 Task: Add Cover Yellow to Card Card0002 in Board Board0001 in Development in Trello
Action: Mouse moved to (465, 32)
Screenshot: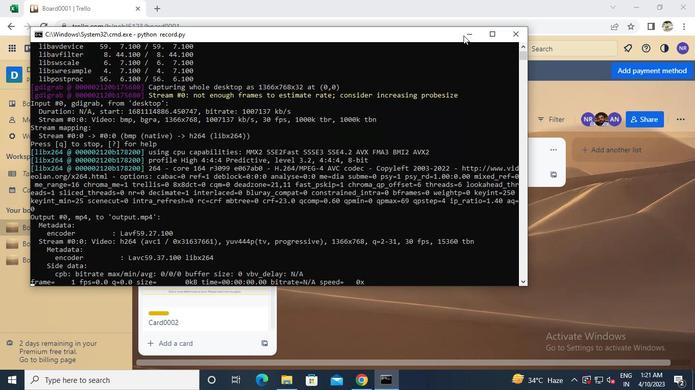 
Action: Mouse pressed left at (465, 32)
Screenshot: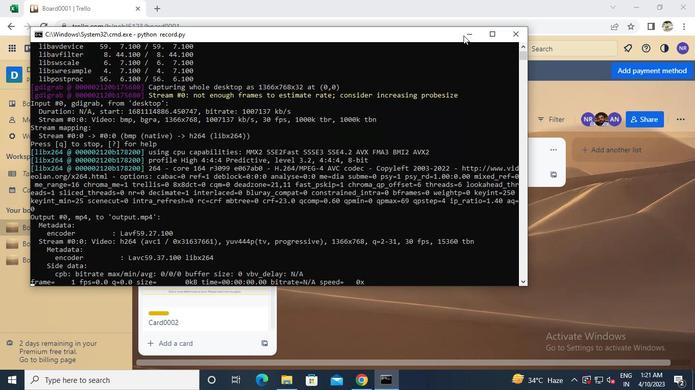 
Action: Mouse moved to (259, 233)
Screenshot: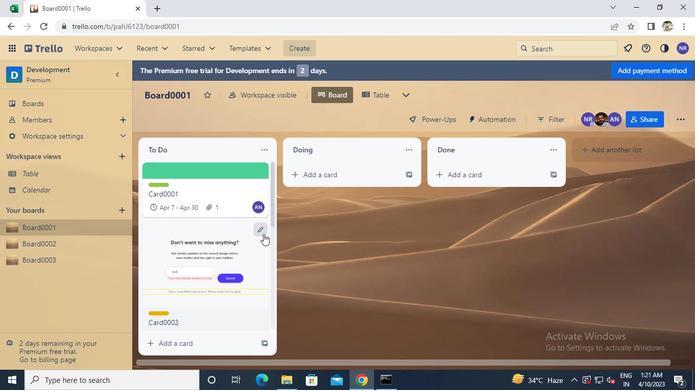 
Action: Mouse pressed left at (259, 233)
Screenshot: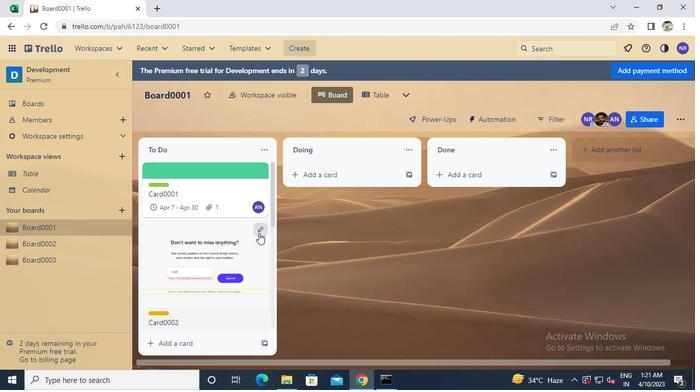 
Action: Mouse moved to (288, 227)
Screenshot: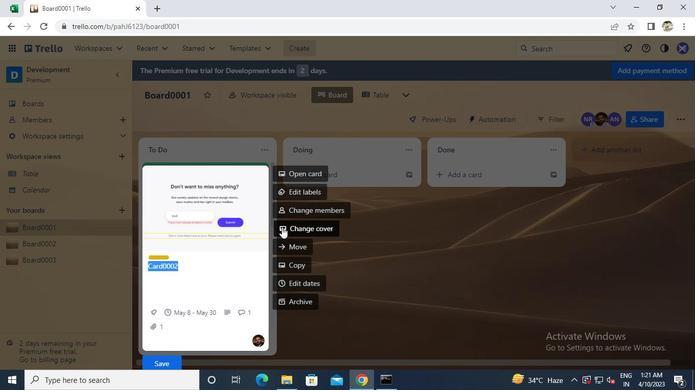 
Action: Mouse pressed left at (288, 227)
Screenshot: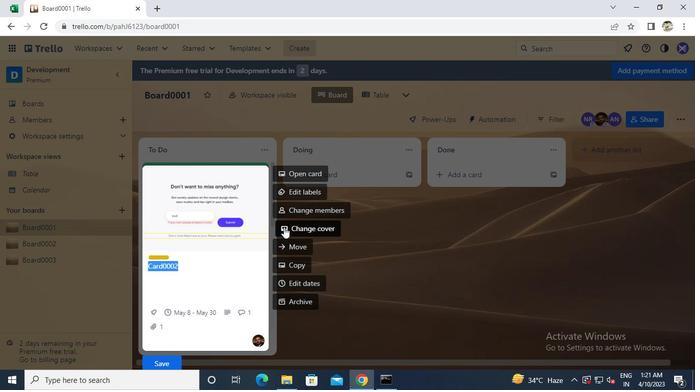 
Action: Mouse moved to (323, 176)
Screenshot: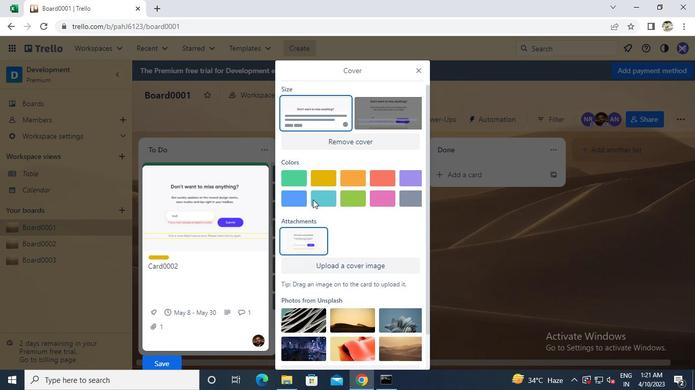 
Action: Mouse pressed left at (323, 176)
Screenshot: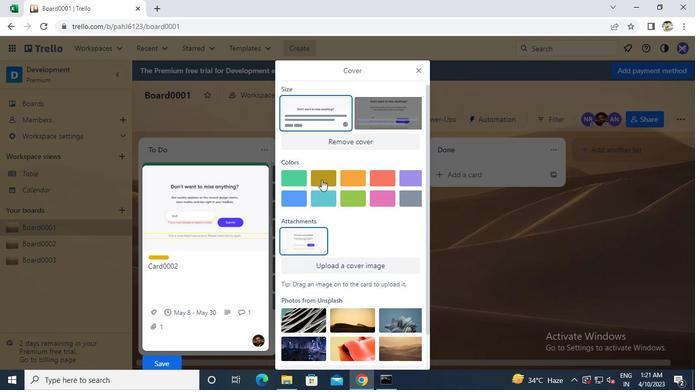 
Action: Mouse moved to (169, 294)
Screenshot: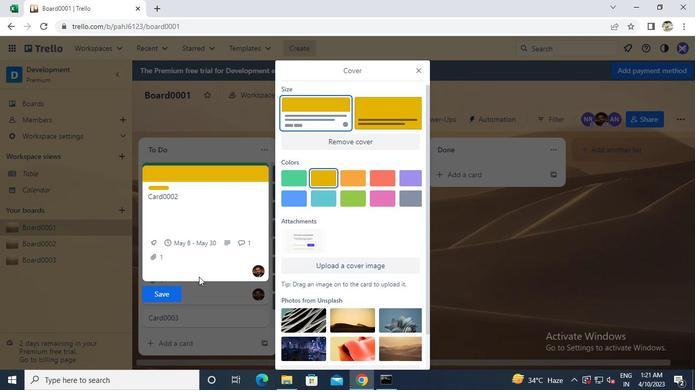 
Action: Mouse pressed left at (169, 294)
Screenshot: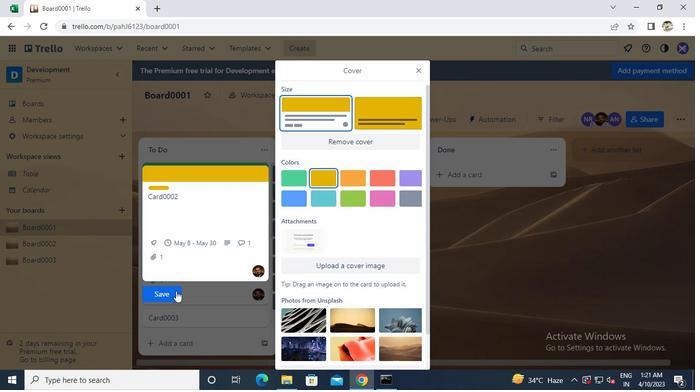 
Action: Mouse moved to (380, 380)
Screenshot: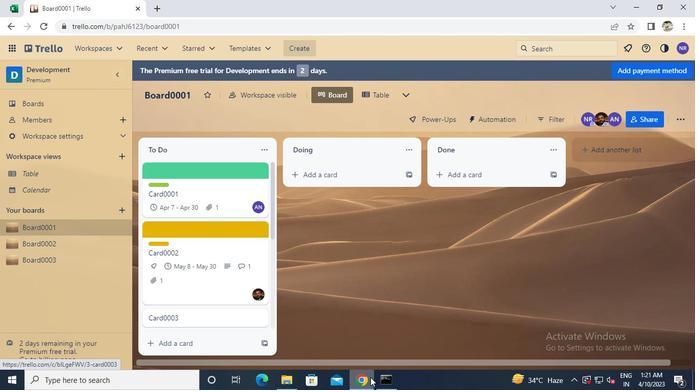 
Action: Mouse pressed left at (380, 380)
Screenshot: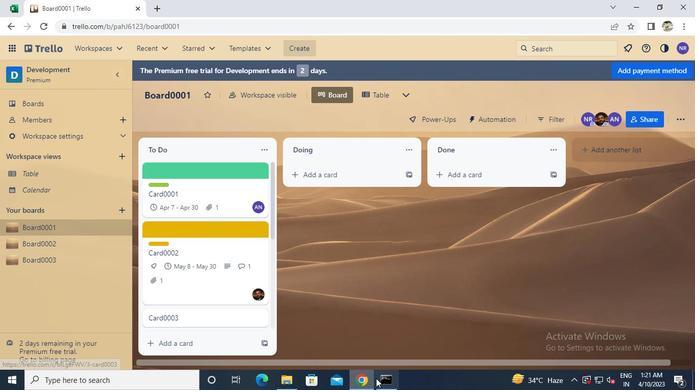 
Action: Mouse moved to (517, 29)
Screenshot: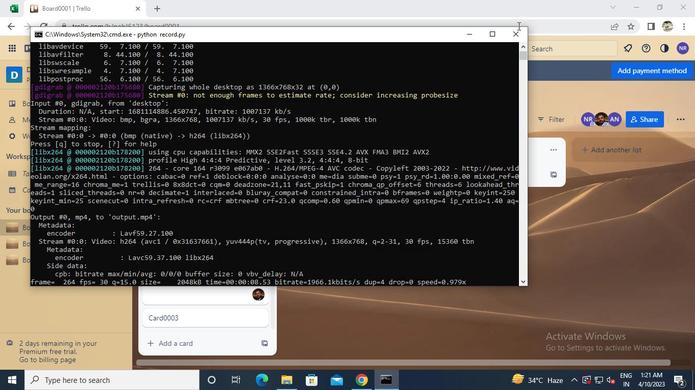 
Action: Mouse pressed left at (517, 29)
Screenshot: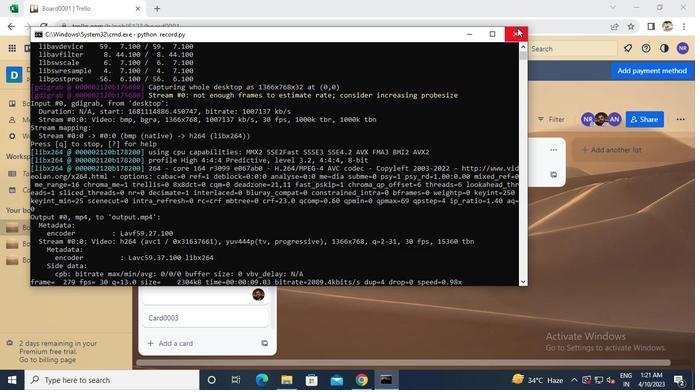 
